 Task: In the picture apply picture position 3.02 Y.
Action: Mouse moved to (146, 63)
Screenshot: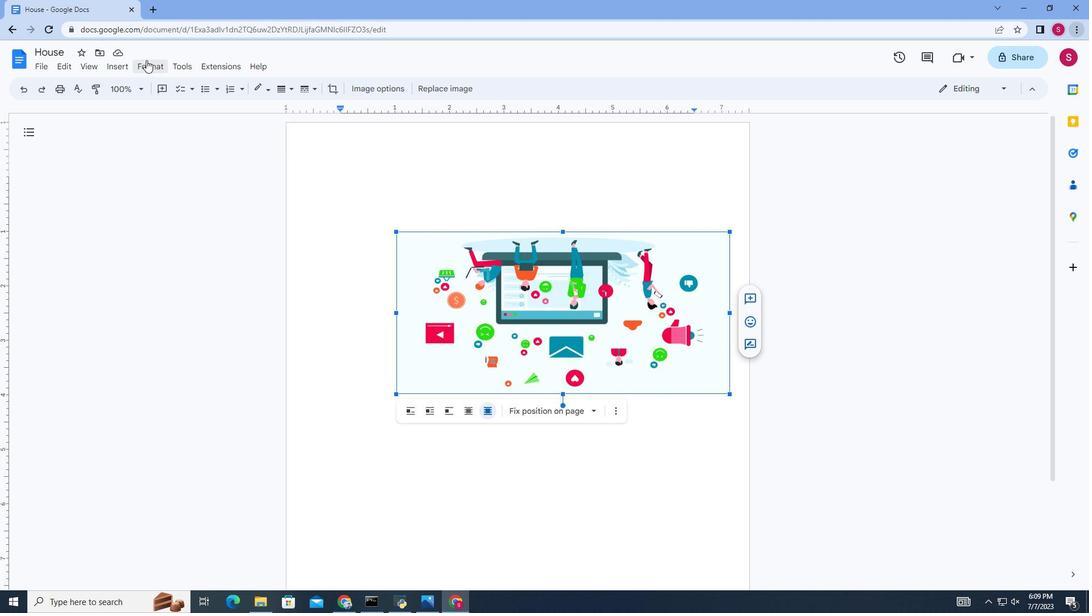 
Action: Mouse pressed left at (146, 63)
Screenshot: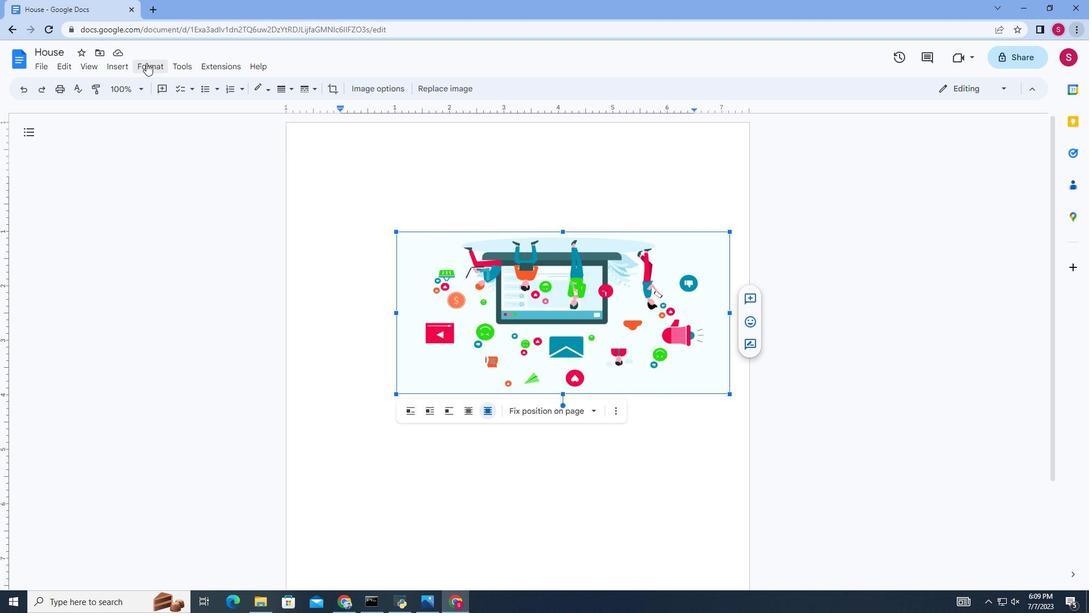
Action: Mouse moved to (399, 347)
Screenshot: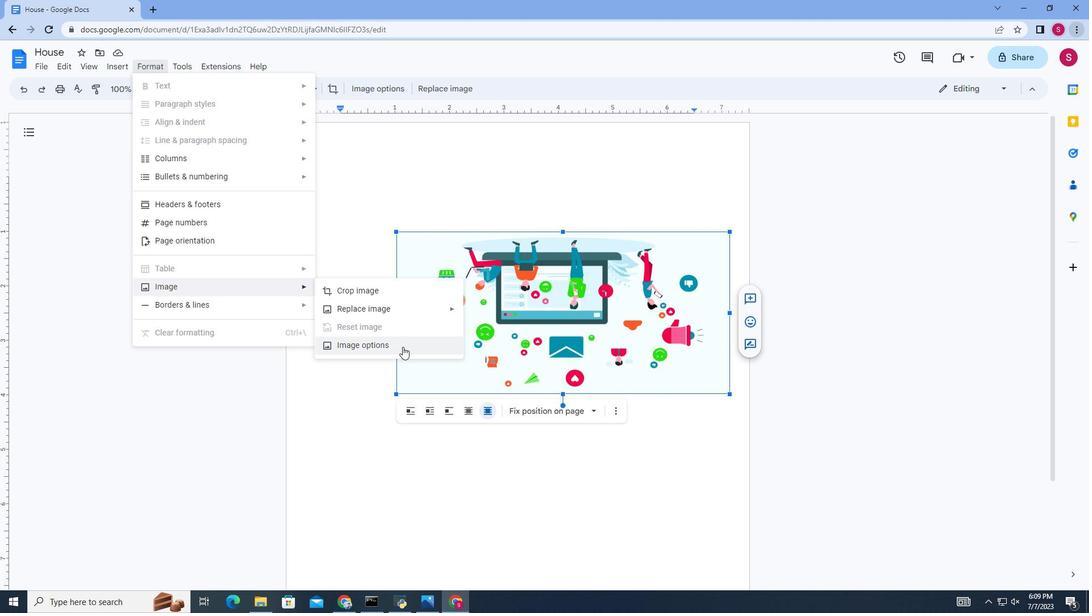
Action: Mouse pressed left at (399, 347)
Screenshot: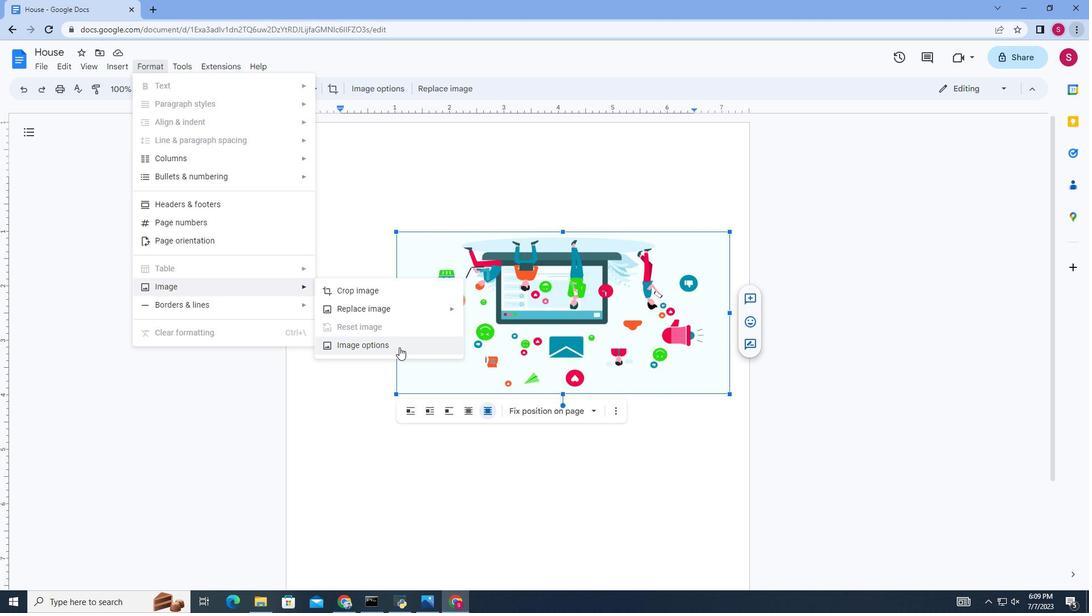 
Action: Mouse moved to (982, 475)
Screenshot: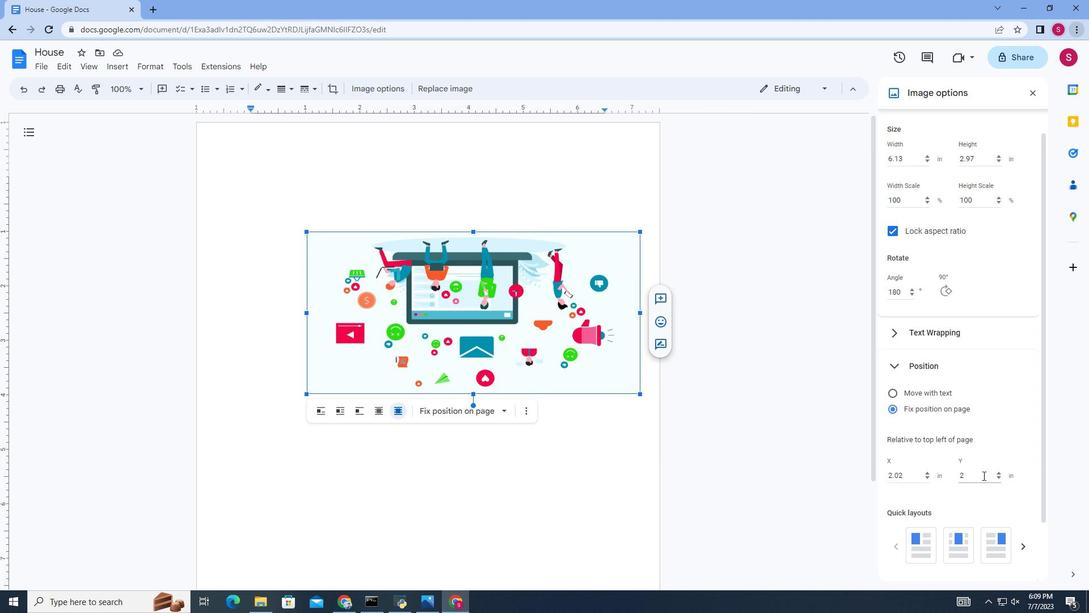 
Action: Mouse pressed left at (982, 475)
Screenshot: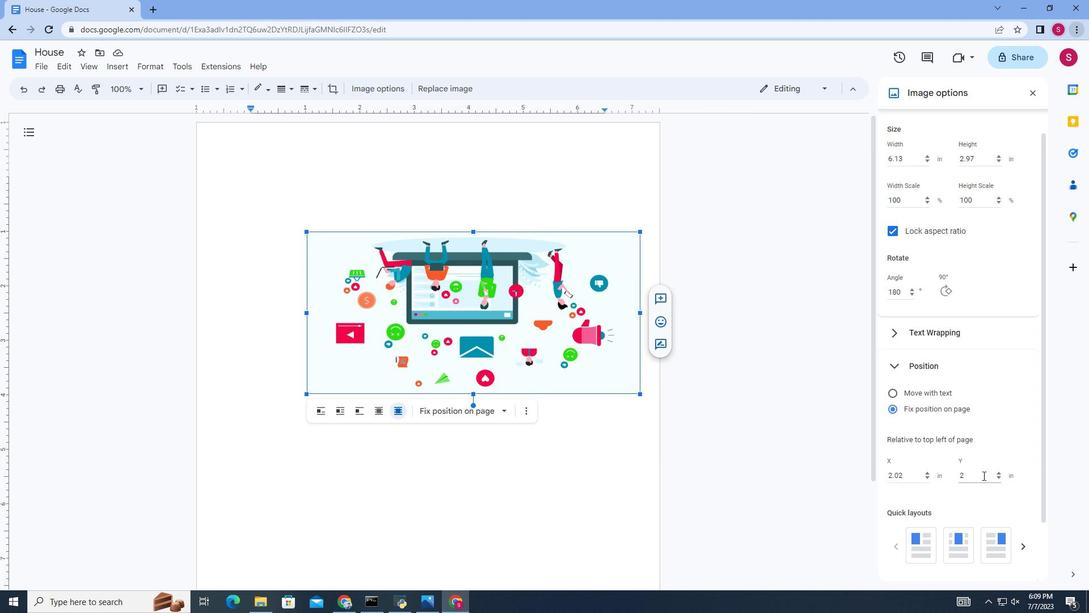 
Action: Key pressed <Key.backspace><Key.backspace><Key.backspace>3.02
Screenshot: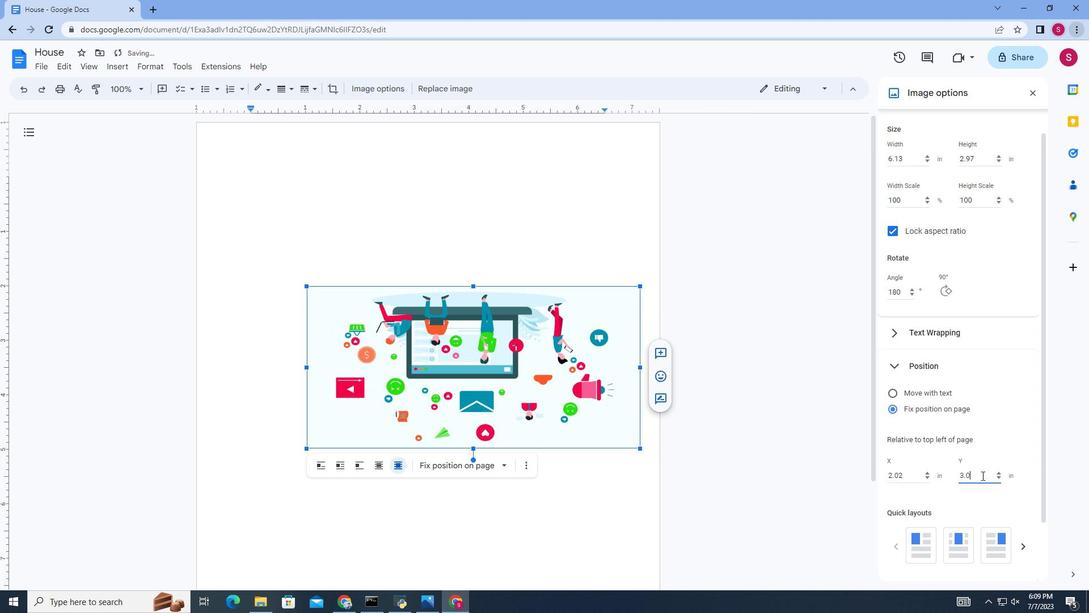 
